 Task: Change the interface settings for auto-raising the interface to video.
Action: Mouse moved to (112, 13)
Screenshot: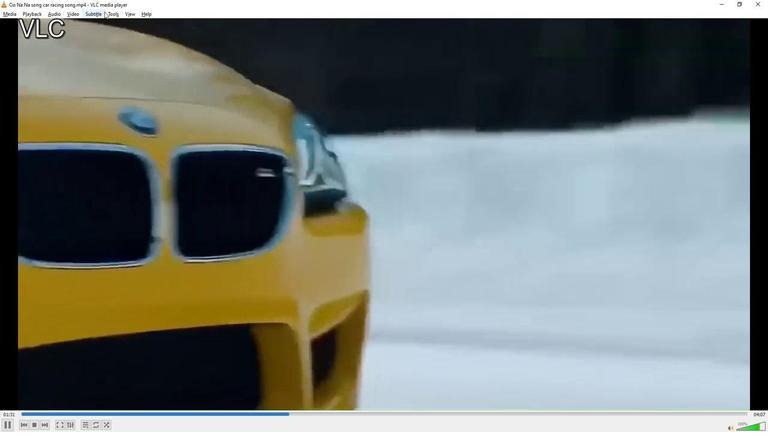 
Action: Mouse pressed left at (112, 13)
Screenshot: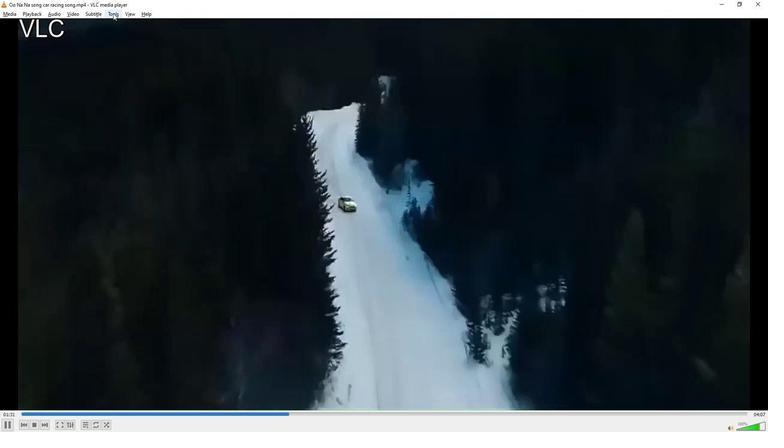 
Action: Mouse moved to (126, 111)
Screenshot: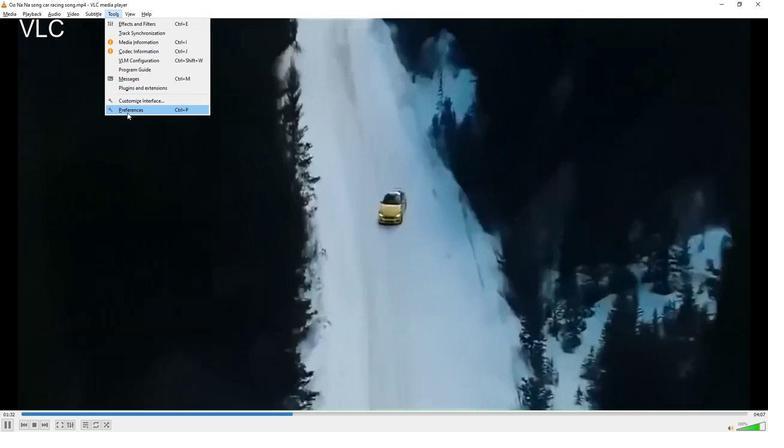 
Action: Mouse pressed left at (126, 111)
Screenshot: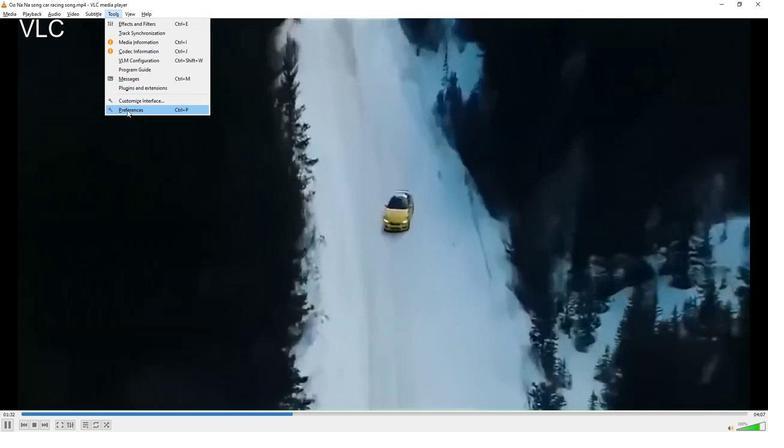 
Action: Mouse moved to (523, 235)
Screenshot: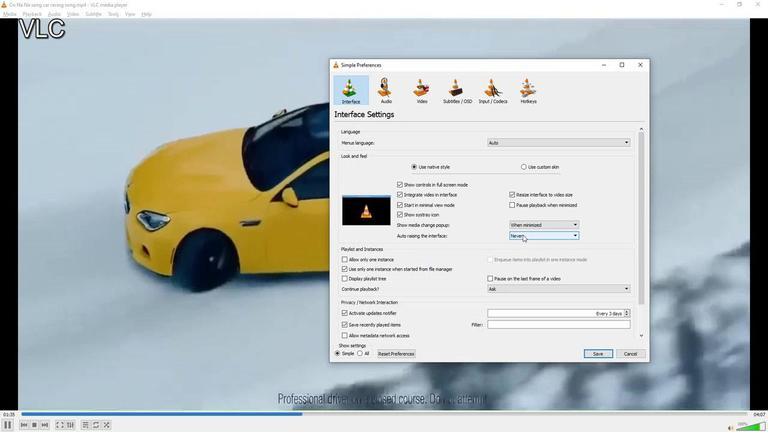 
Action: Mouse pressed left at (523, 235)
Screenshot: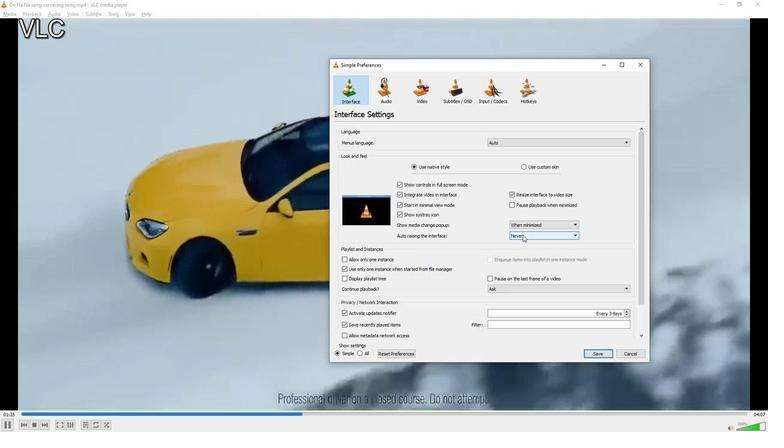 
Action: Mouse moved to (522, 247)
Screenshot: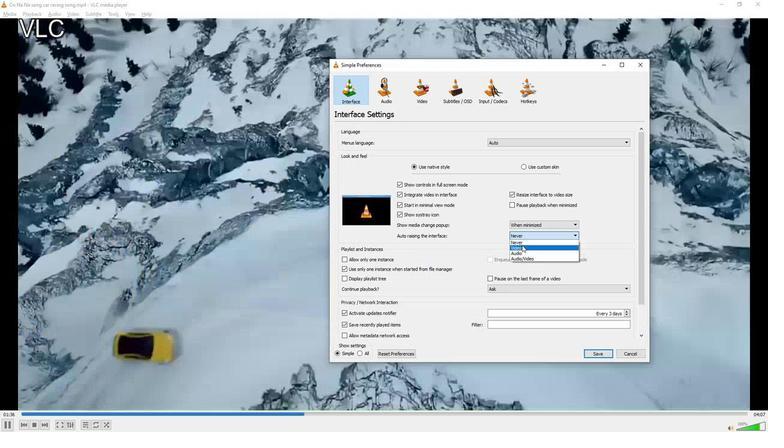 
Action: Mouse pressed left at (522, 247)
Screenshot: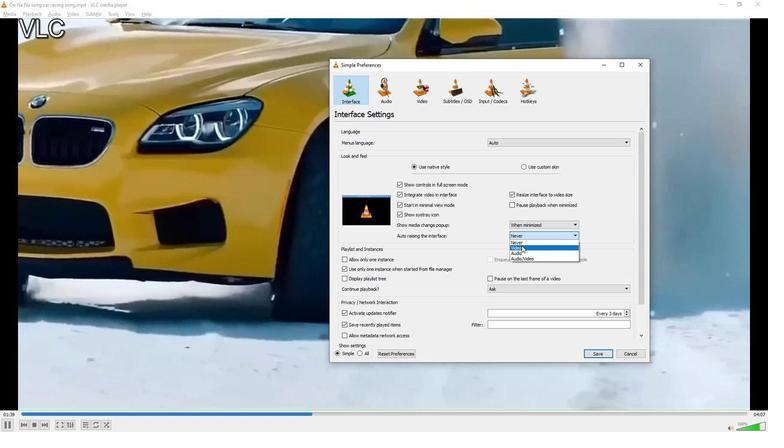 
Action: Mouse moved to (523, 251)
Screenshot: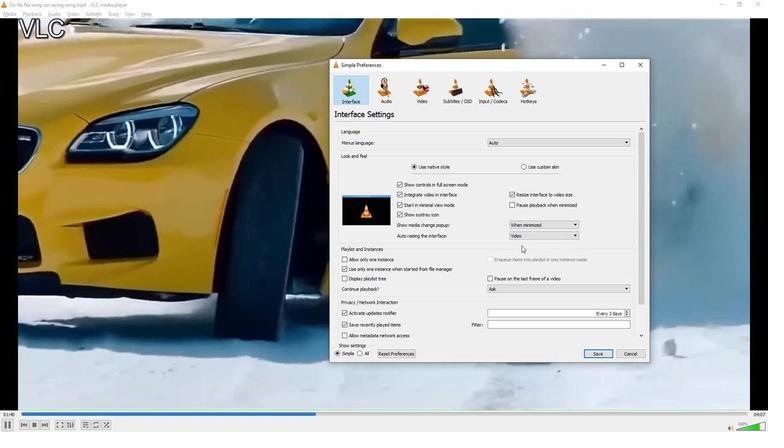 
